 Task: Create in the project BuildPro and in the Backlog issue 'Develop a new feature to allow for dynamic pricing and discounts' a child issue 'Data access policy enforcement and remediation', and assign it to team member softage.3@softage.net. Create in the project BuildPro and in the Backlog issue 'Implement a new feature to allow for product recommendations based on user behavior' a child issue 'Serverless computing application performance testing and optimization', and assign it to team member softage.4@softage.net
Action: Mouse moved to (179, 53)
Screenshot: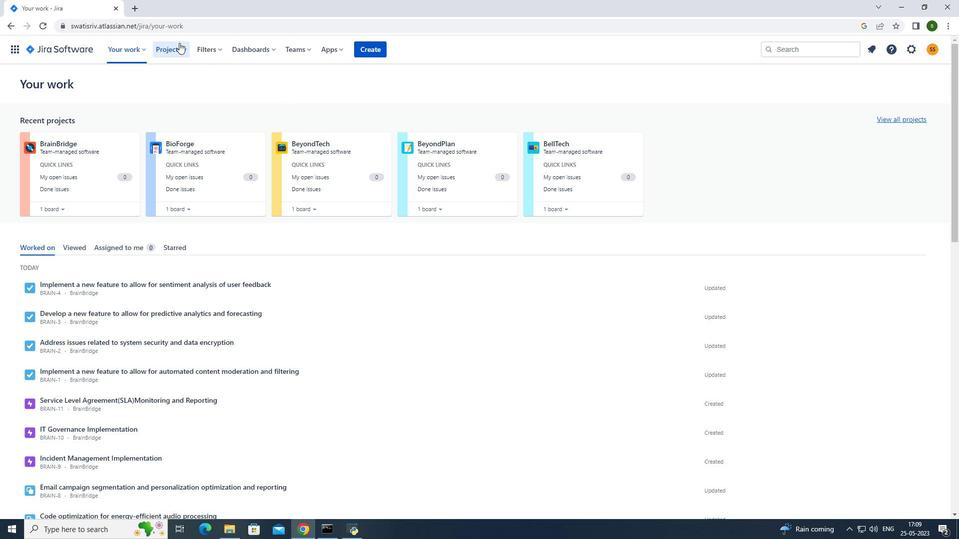 
Action: Mouse pressed left at (179, 53)
Screenshot: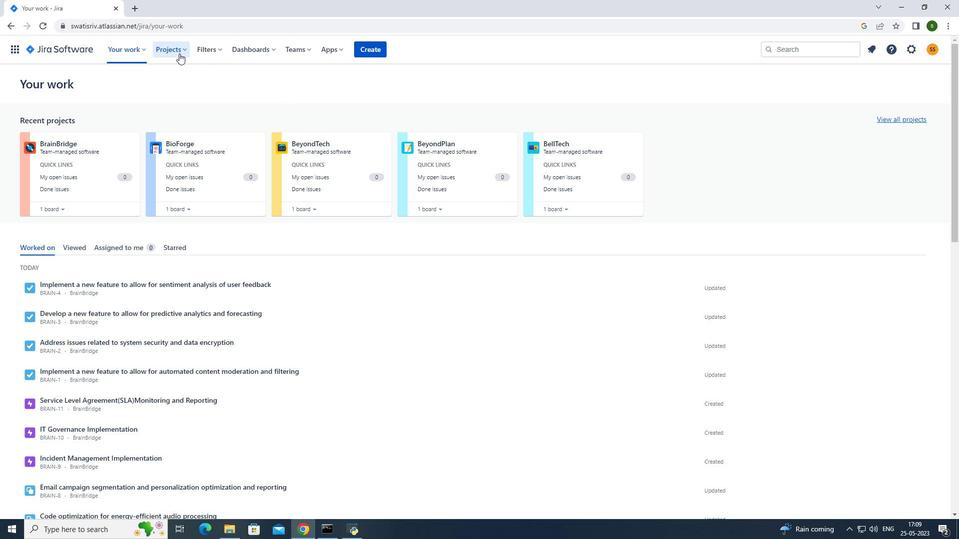 
Action: Mouse moved to (189, 86)
Screenshot: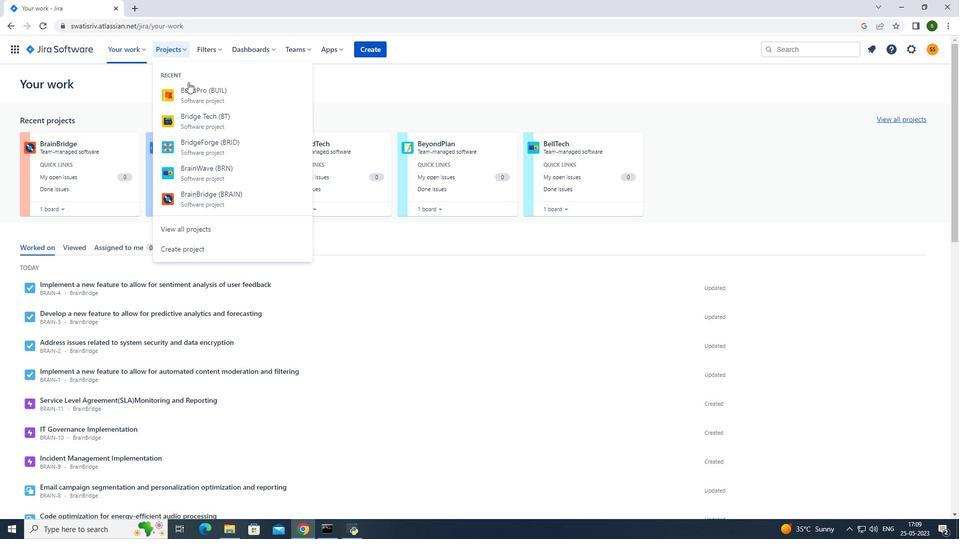 
Action: Mouse pressed left at (189, 86)
Screenshot: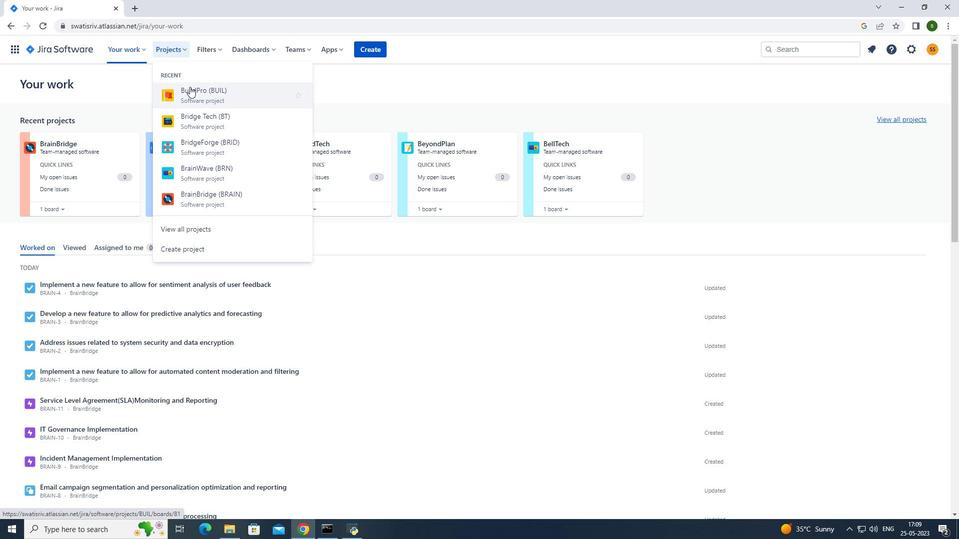 
Action: Mouse moved to (94, 152)
Screenshot: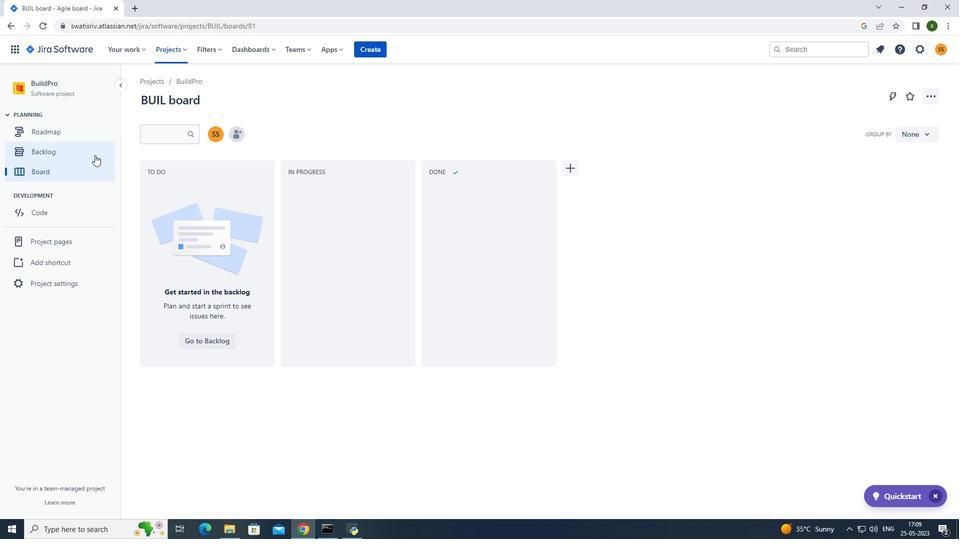 
Action: Mouse pressed left at (94, 152)
Screenshot: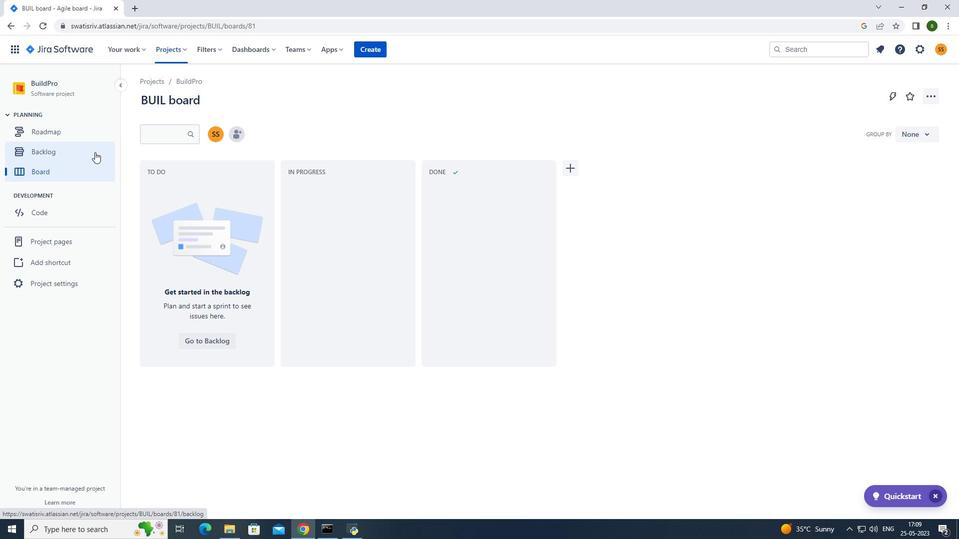 
Action: Mouse moved to (362, 272)
Screenshot: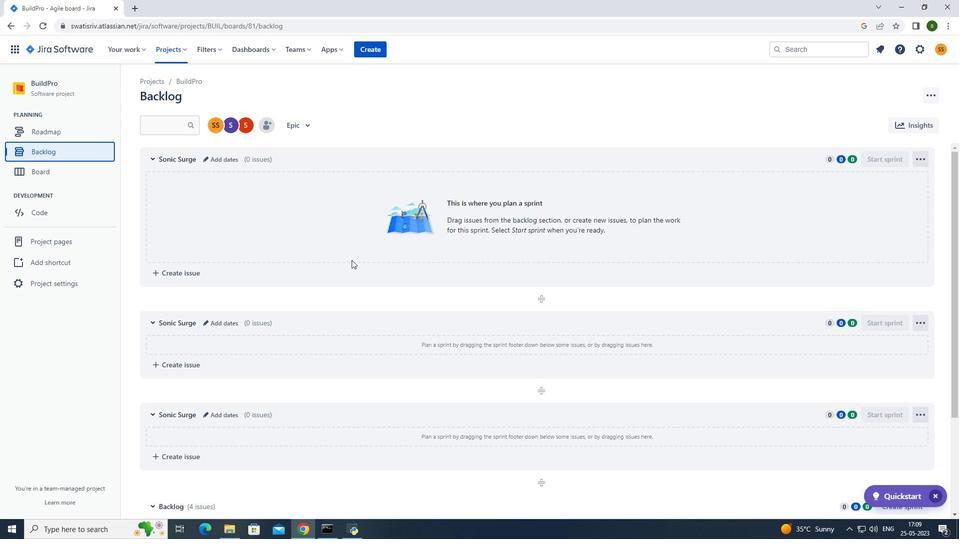 
Action: Mouse scrolled (362, 271) with delta (0, 0)
Screenshot: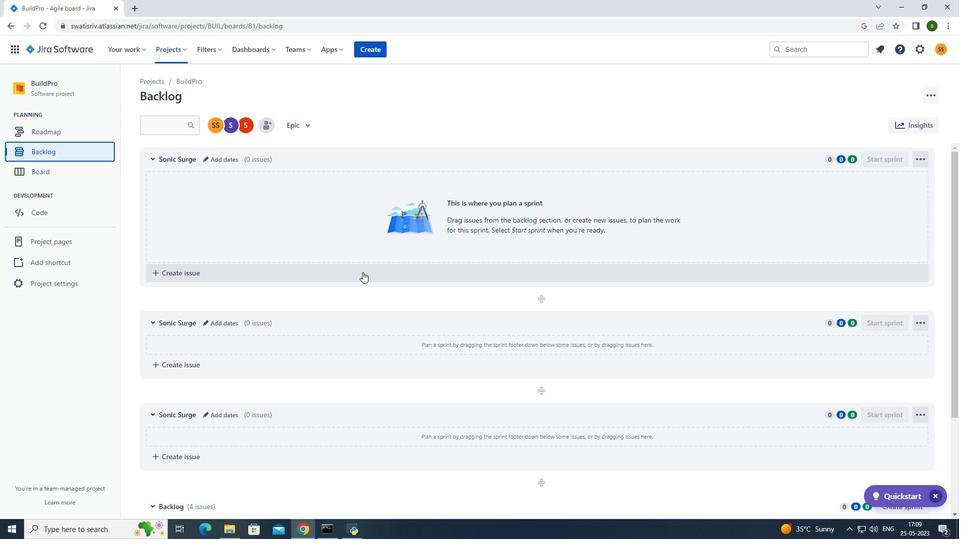 
Action: Mouse scrolled (362, 271) with delta (0, 0)
Screenshot: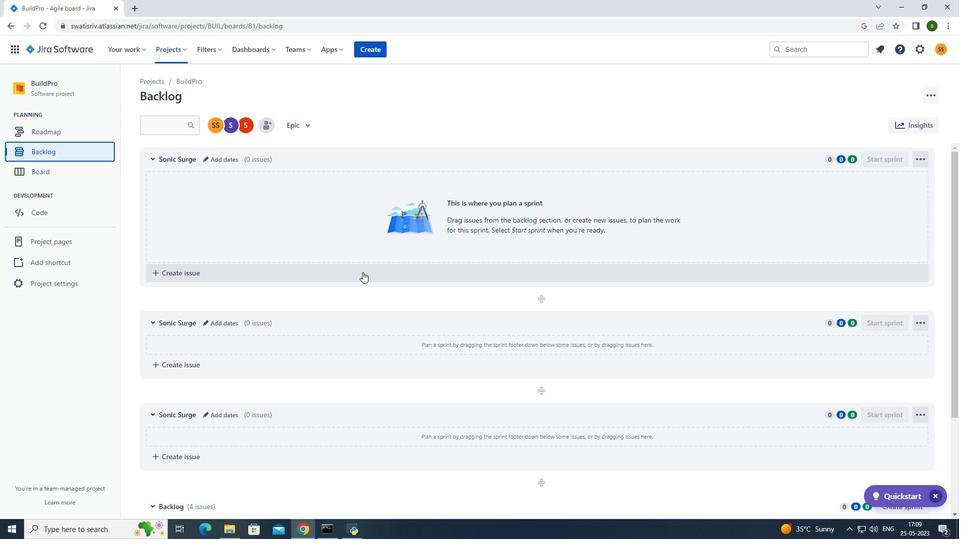 
Action: Mouse scrolled (362, 271) with delta (0, 0)
Screenshot: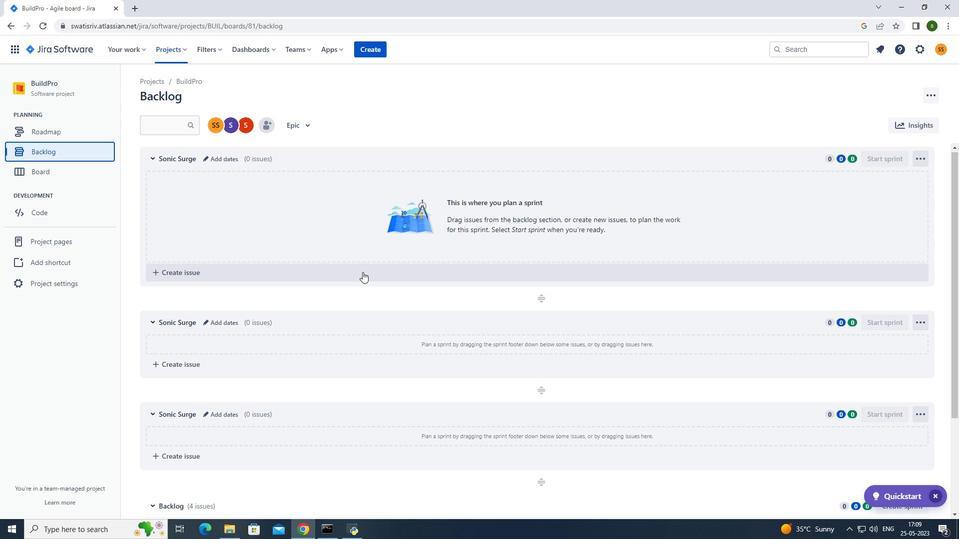
Action: Mouse scrolled (362, 271) with delta (0, 0)
Screenshot: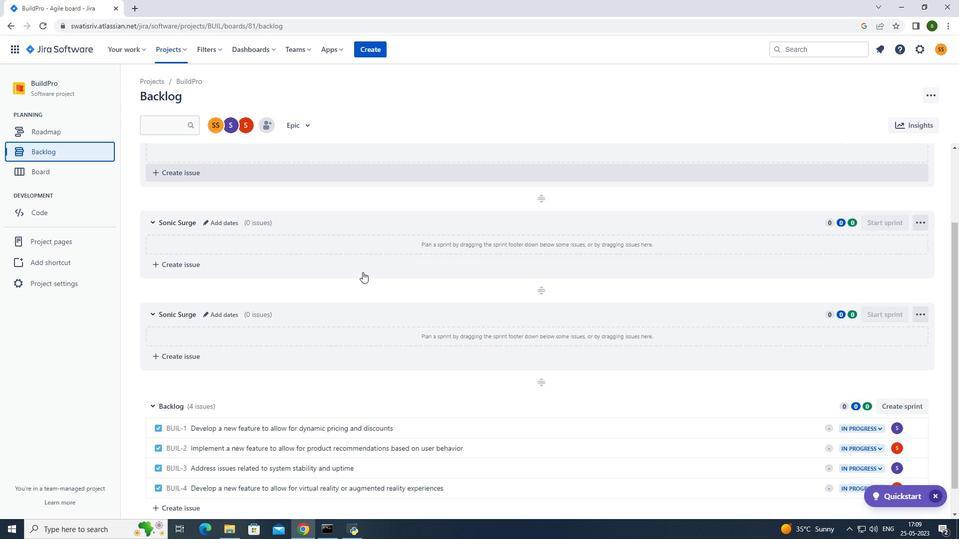 
Action: Mouse scrolled (362, 271) with delta (0, 0)
Screenshot: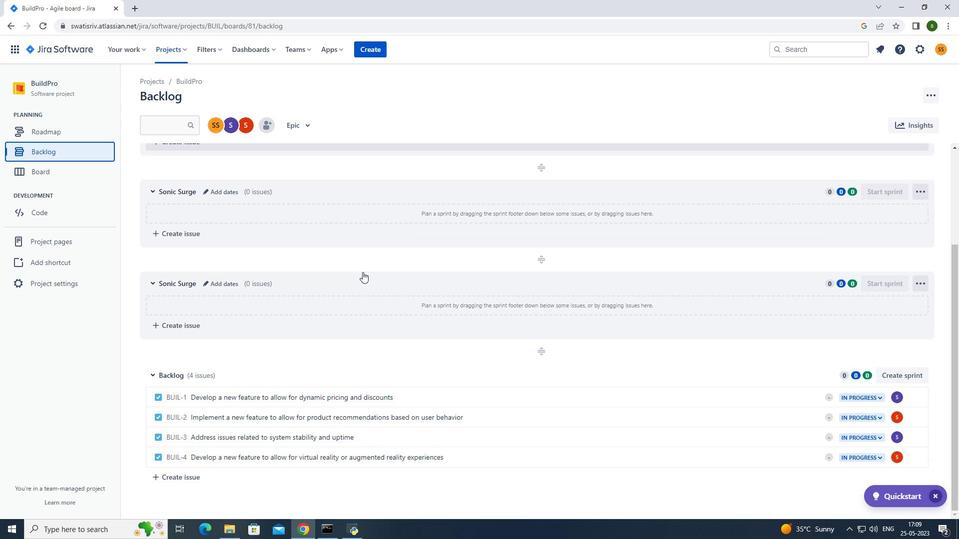 
Action: Mouse moved to (578, 391)
Screenshot: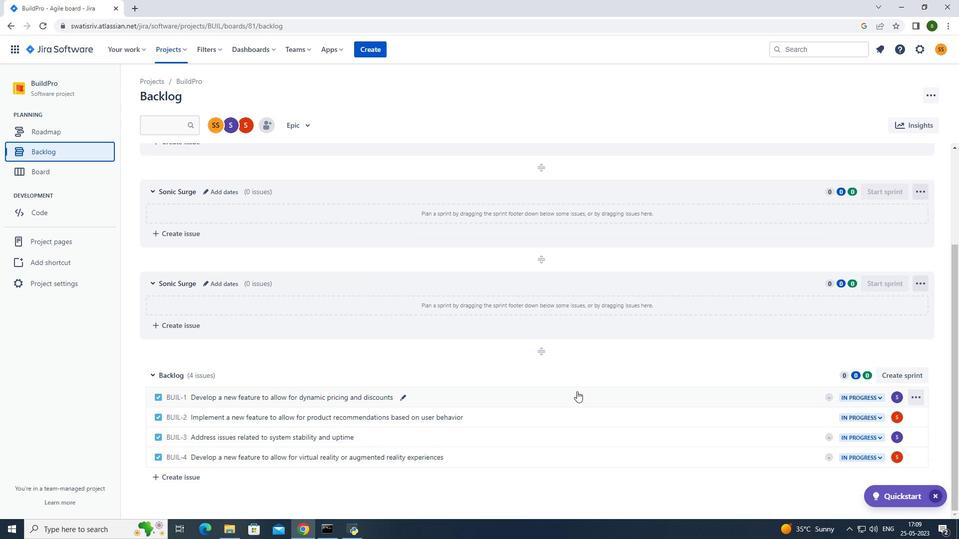 
Action: Mouse pressed left at (578, 391)
Screenshot: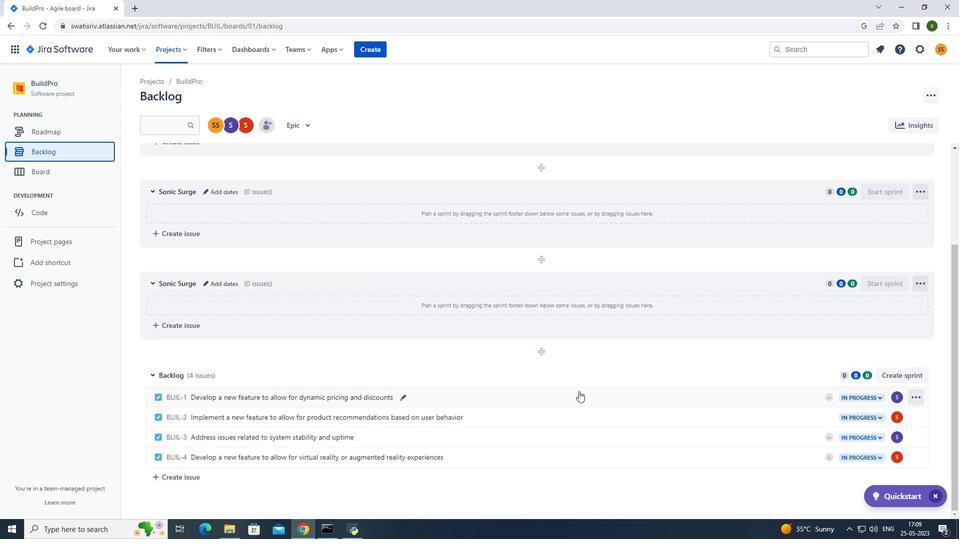
Action: Mouse moved to (784, 218)
Screenshot: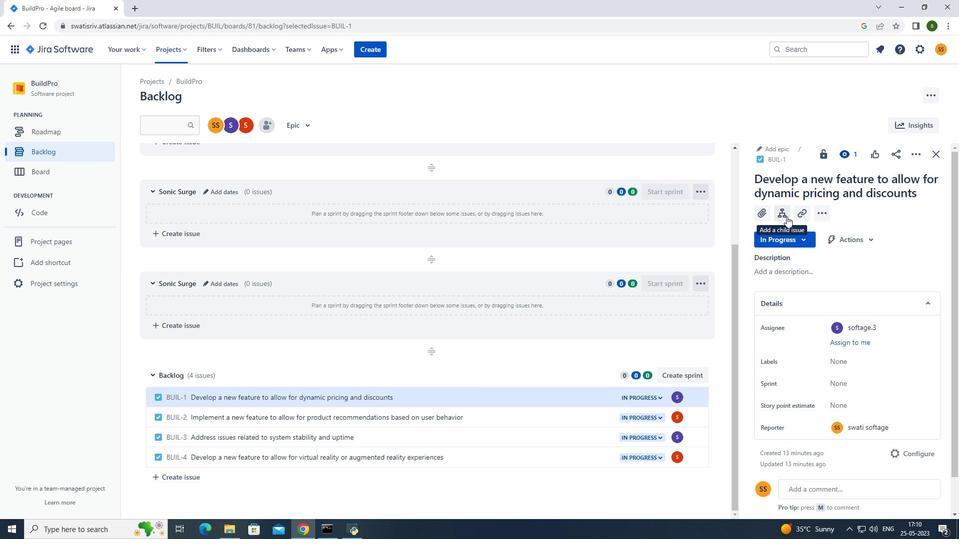
Action: Mouse pressed left at (784, 218)
Screenshot: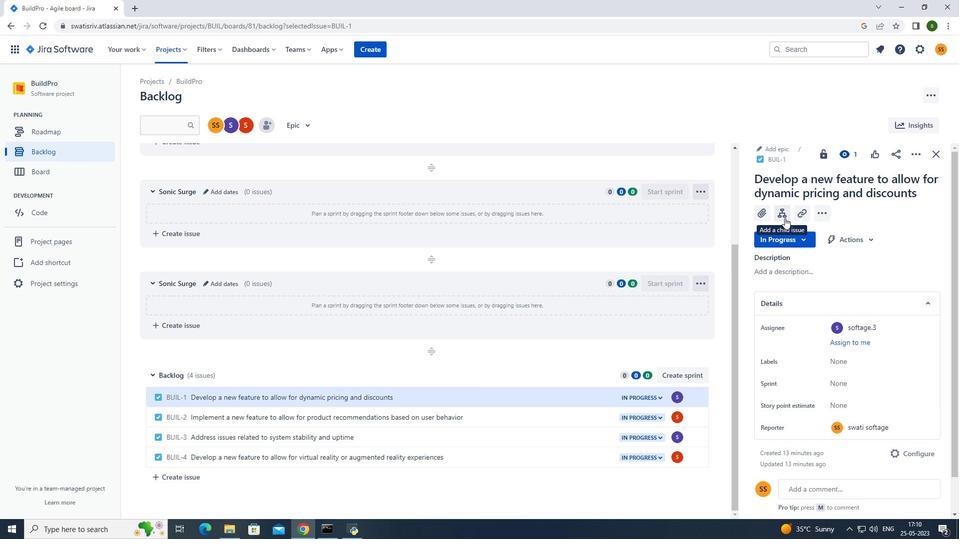 
Action: Mouse moved to (806, 318)
Screenshot: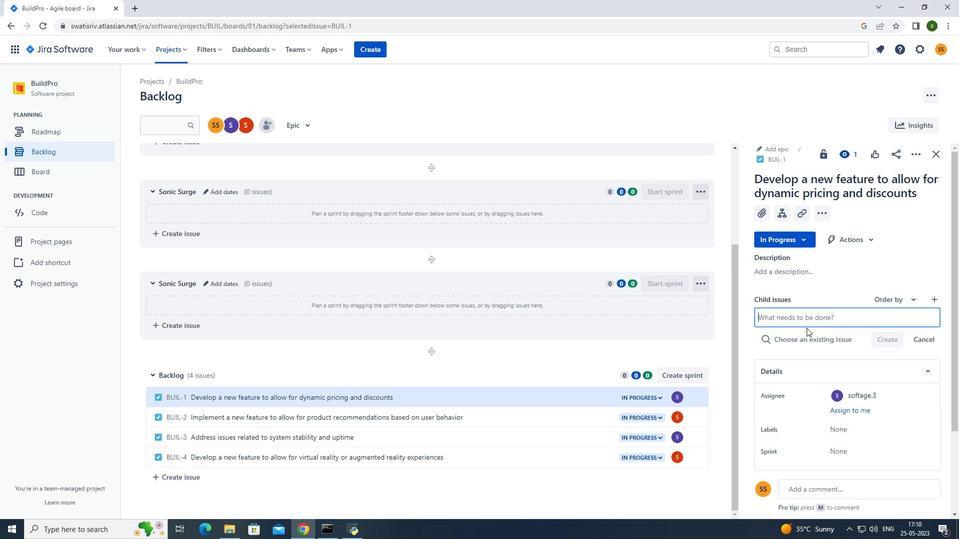 
Action: Mouse pressed left at (806, 318)
Screenshot: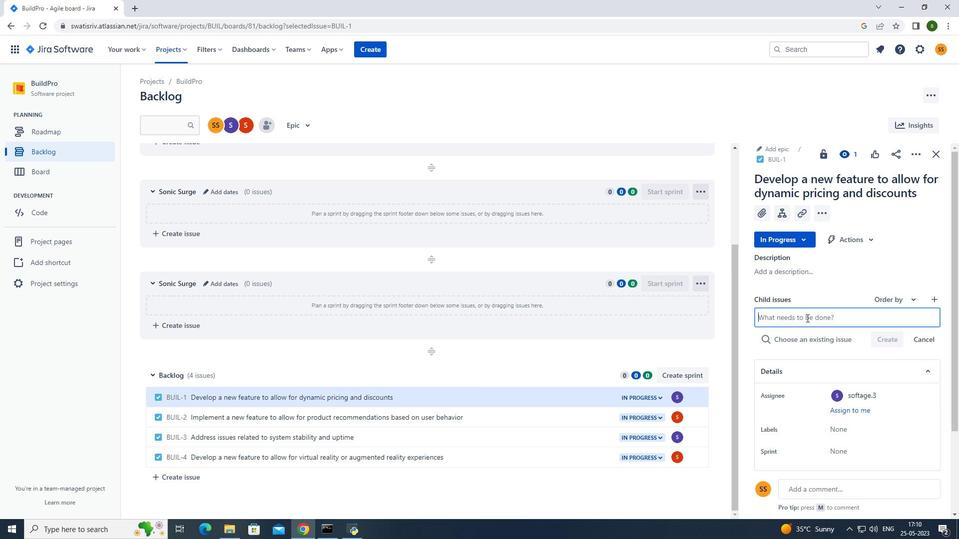 
Action: Key pressed <Key.caps_lock>D<Key.caps_lock>ata<Key.space>access<Key.space>policy<Key.space>enforcemnt<Key.space>and<Key.space>remediation<Key.enter>
Screenshot: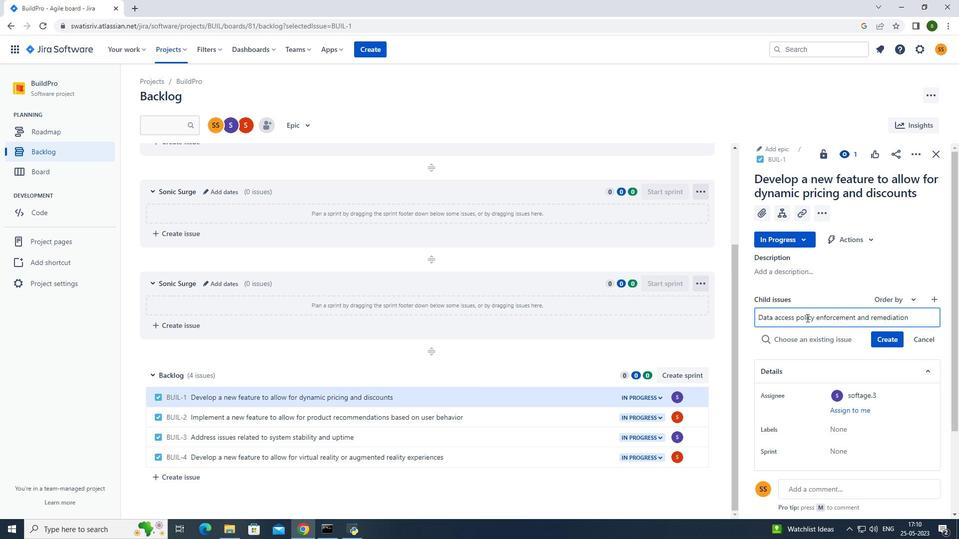 
Action: Mouse moved to (897, 320)
Screenshot: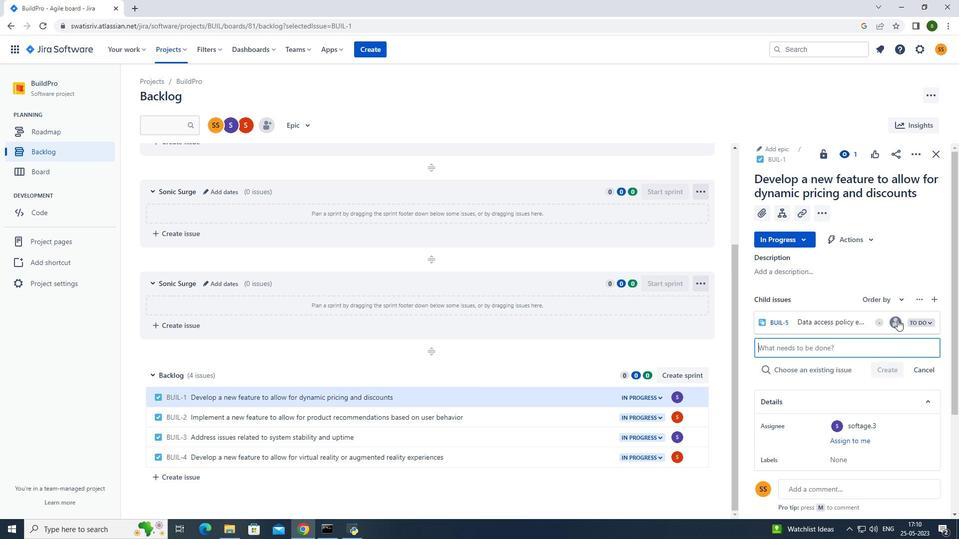 
Action: Mouse pressed left at (897, 320)
Screenshot: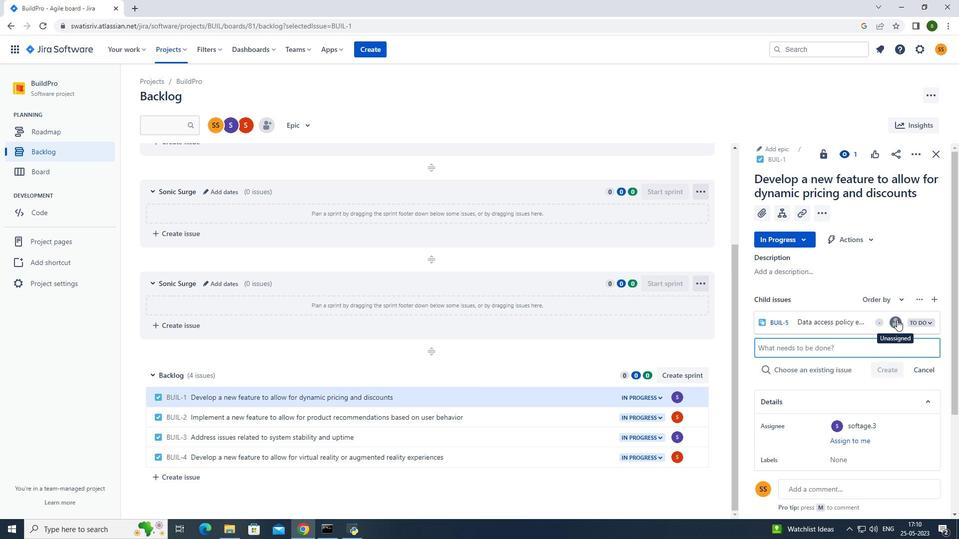 
Action: Mouse moved to (821, 269)
Screenshot: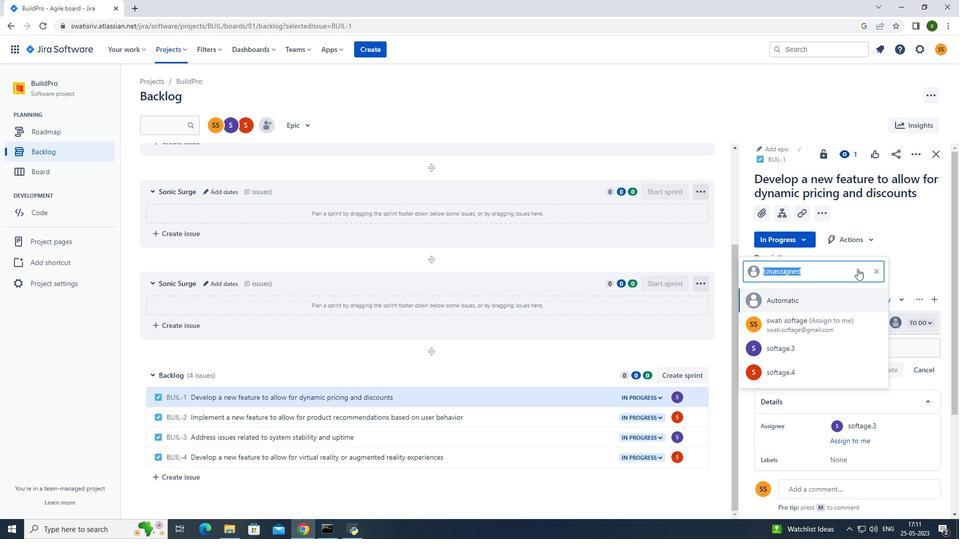 
Action: Key pressed softage.3<Key.shift>@softage.net
Screenshot: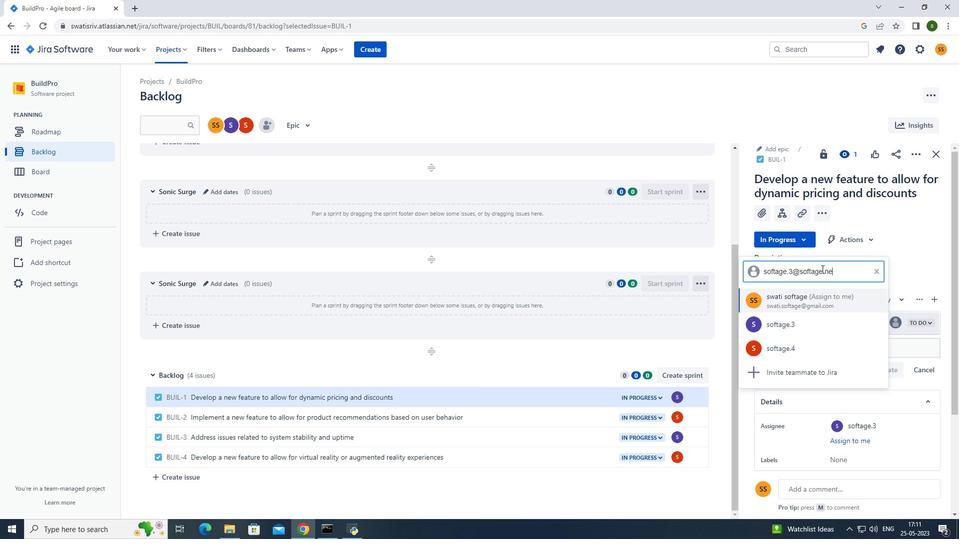 
Action: Mouse moved to (808, 316)
Screenshot: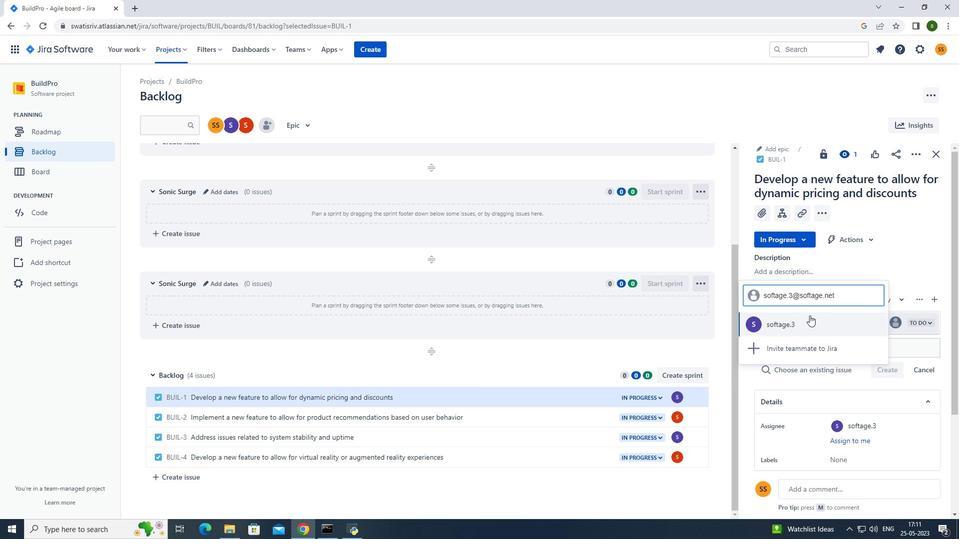 
Action: Mouse pressed left at (808, 316)
Screenshot: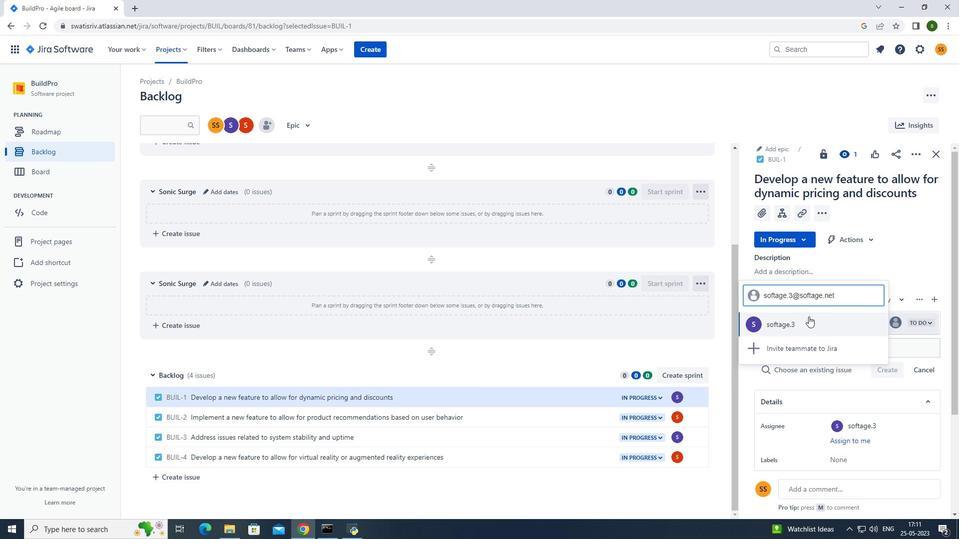 
Action: Mouse moved to (184, 54)
Screenshot: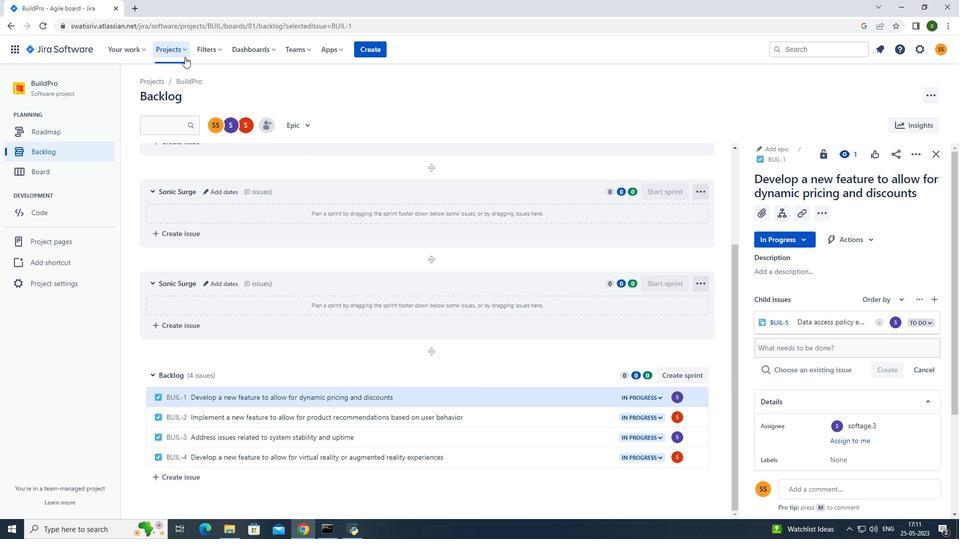 
Action: Mouse pressed left at (184, 54)
Screenshot: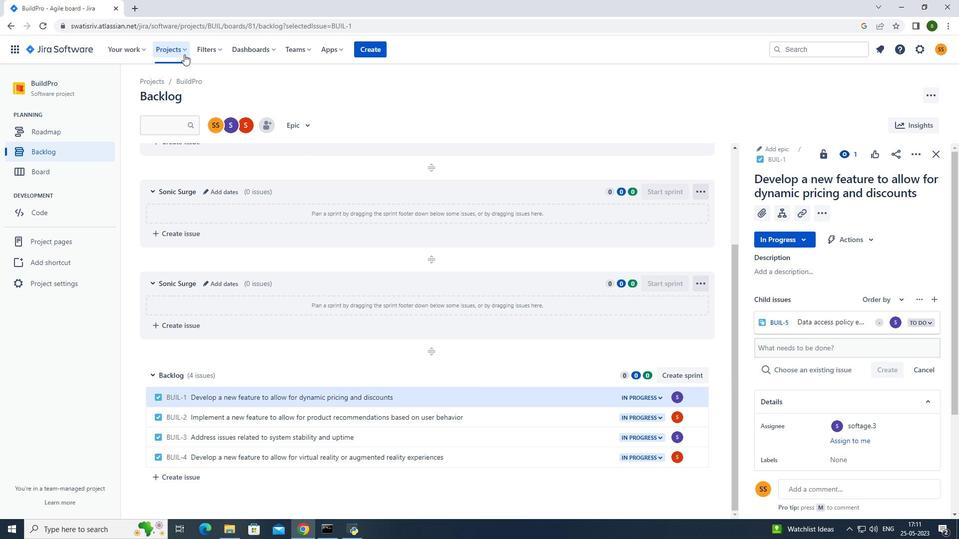 
Action: Mouse moved to (194, 90)
Screenshot: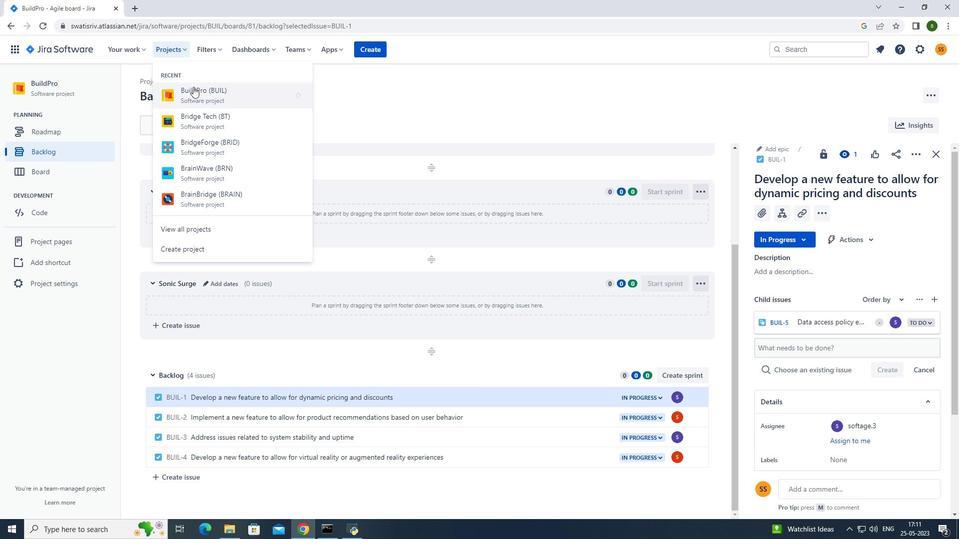 
Action: Mouse pressed left at (194, 90)
Screenshot: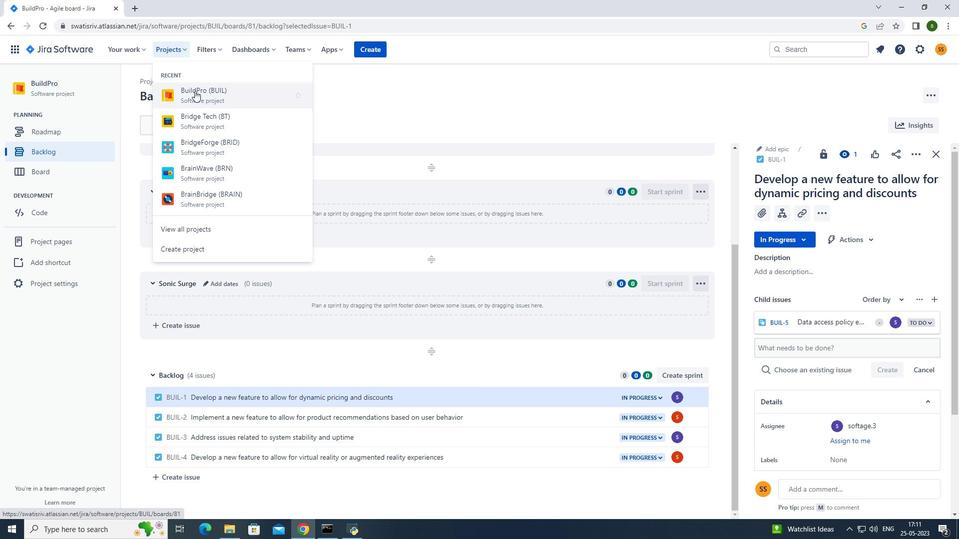 
Action: Mouse moved to (84, 147)
Screenshot: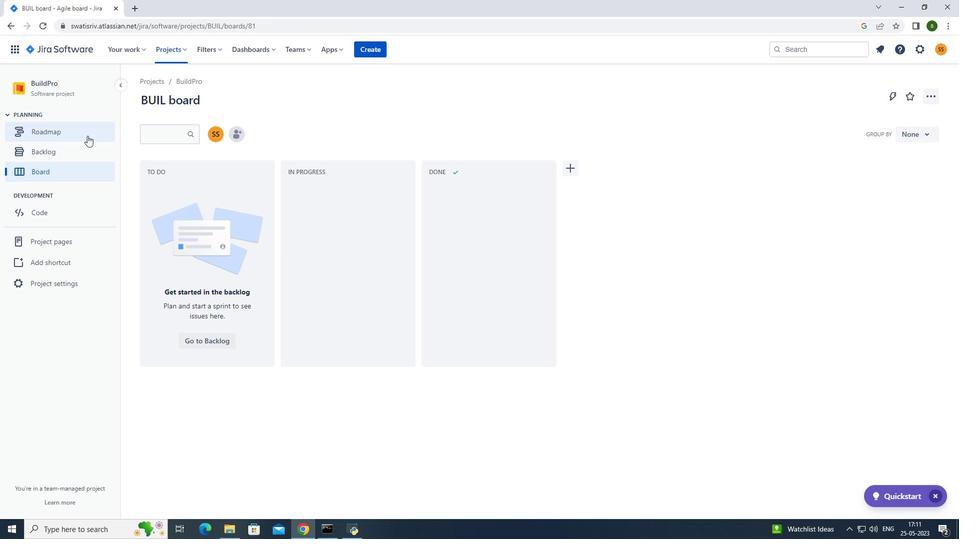 
Action: Mouse pressed left at (84, 147)
Screenshot: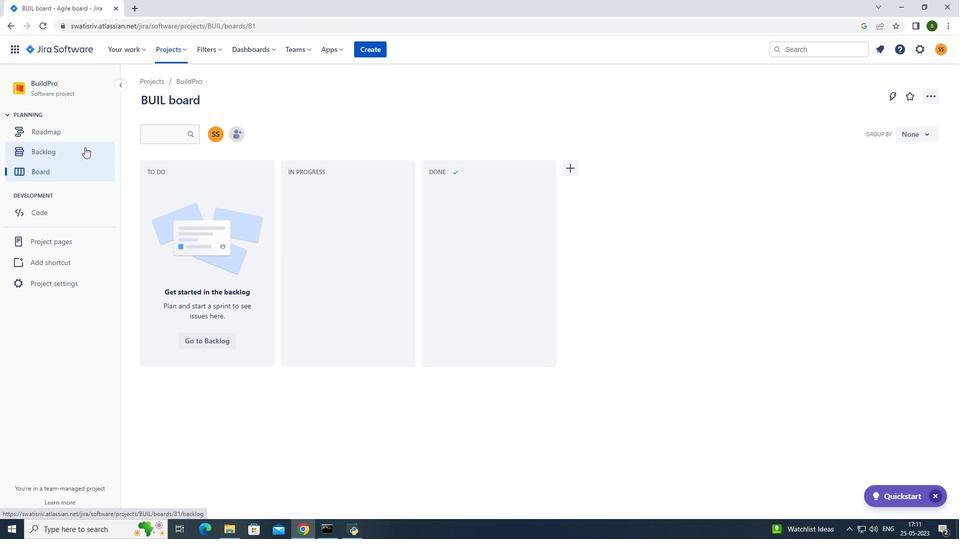 
Action: Mouse moved to (318, 251)
Screenshot: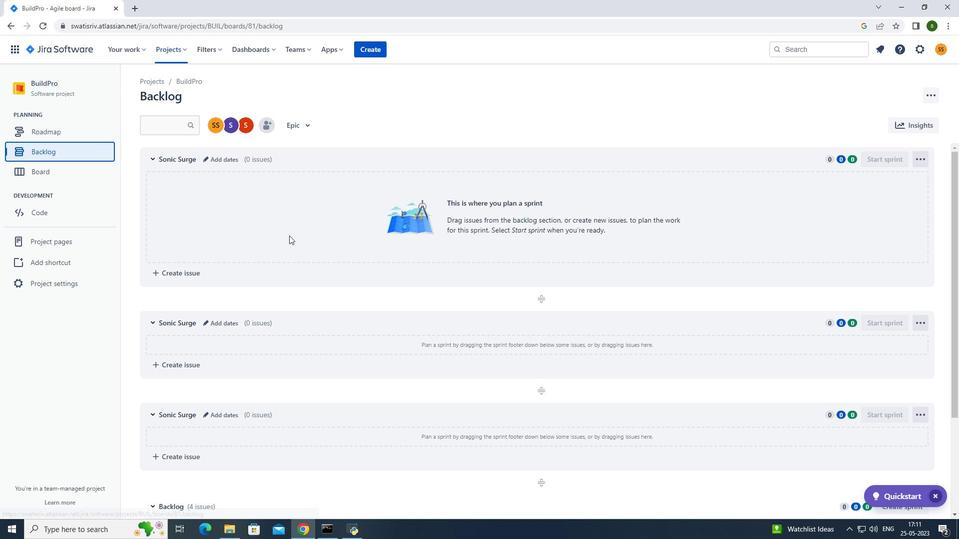
Action: Mouse scrolled (318, 251) with delta (0, 0)
Screenshot: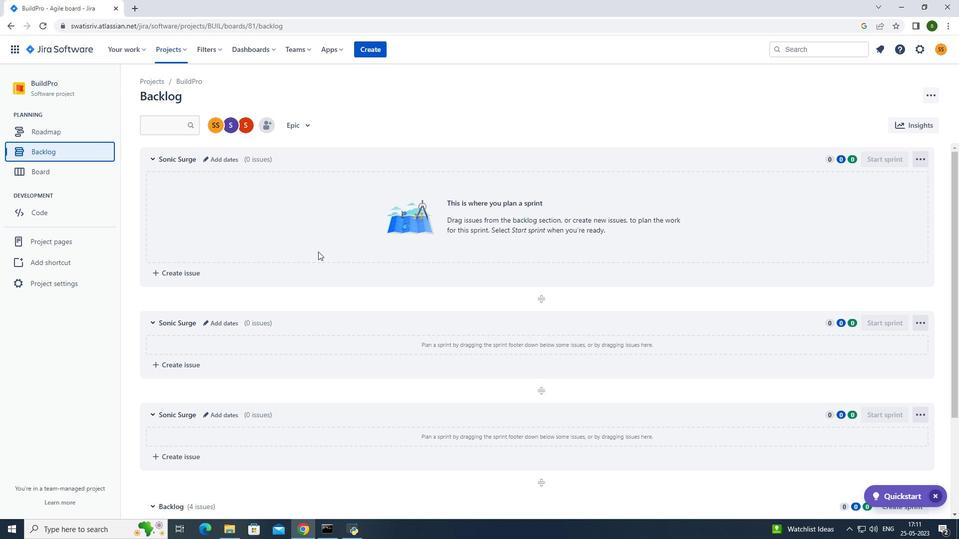 
Action: Mouse scrolled (318, 251) with delta (0, 0)
Screenshot: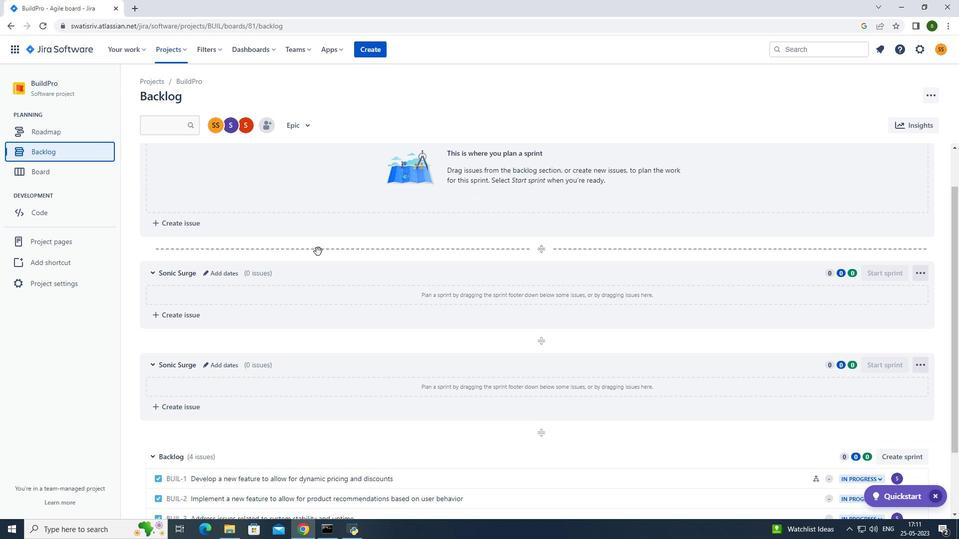 
Action: Mouse scrolled (318, 251) with delta (0, 0)
Screenshot: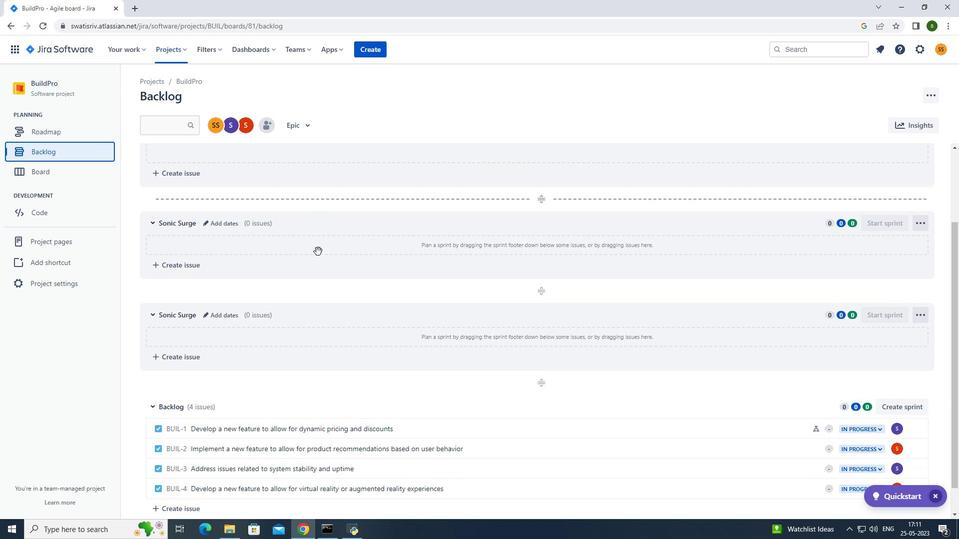 
Action: Mouse scrolled (318, 251) with delta (0, 0)
Screenshot: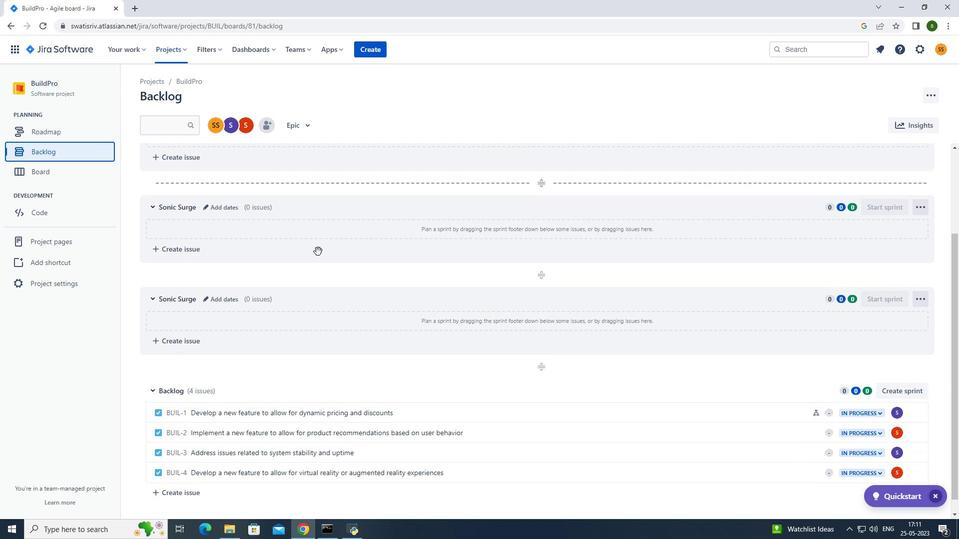 
Action: Mouse scrolled (318, 251) with delta (0, 0)
Screenshot: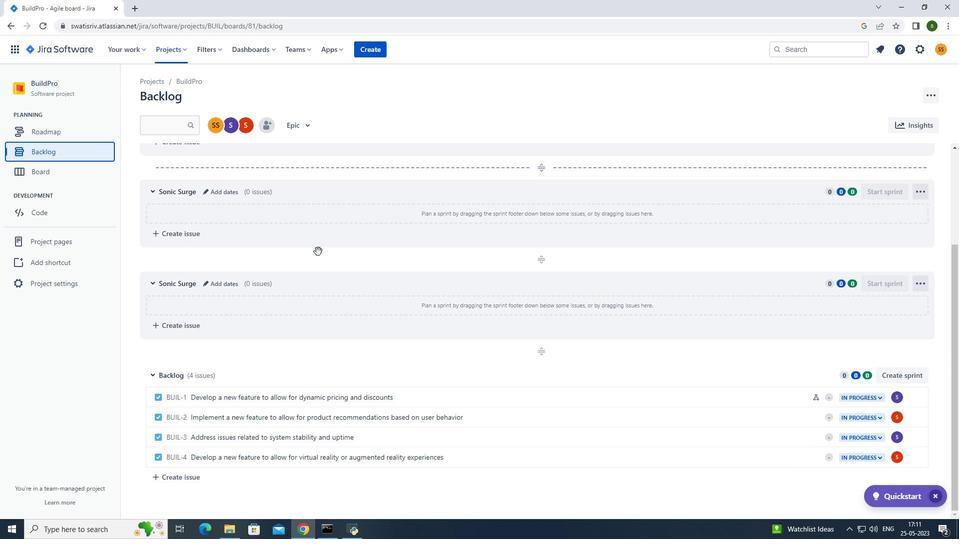 
Action: Mouse moved to (545, 417)
Screenshot: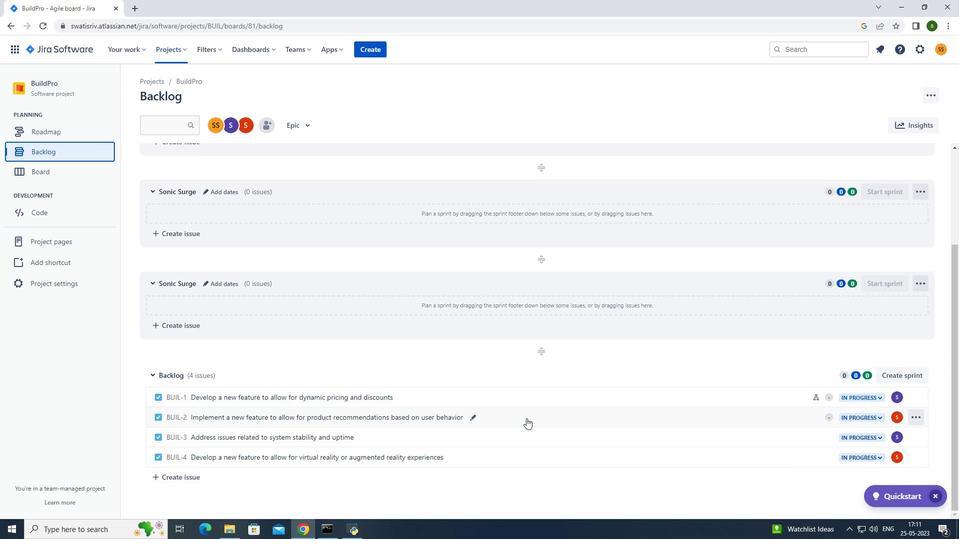 
Action: Mouse pressed left at (545, 417)
Screenshot: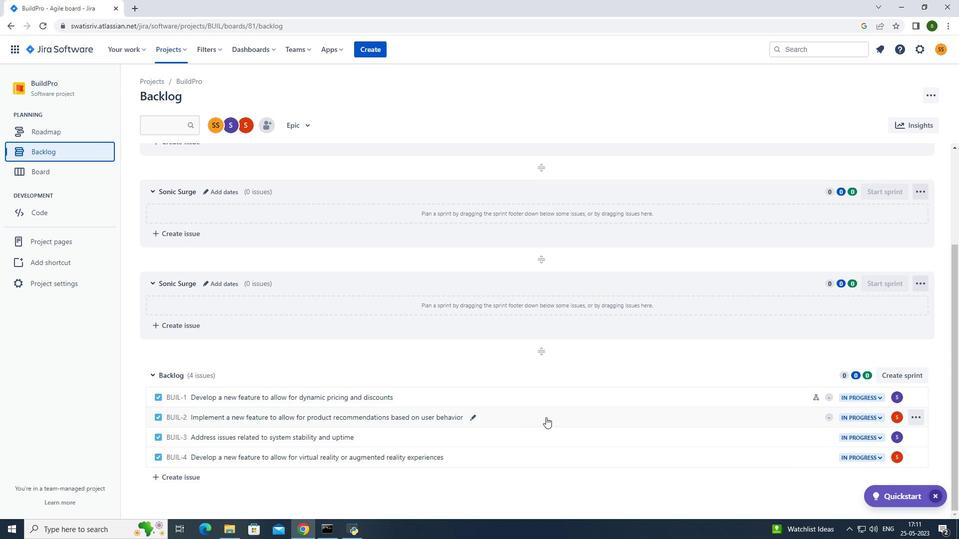 
Action: Mouse moved to (782, 227)
Screenshot: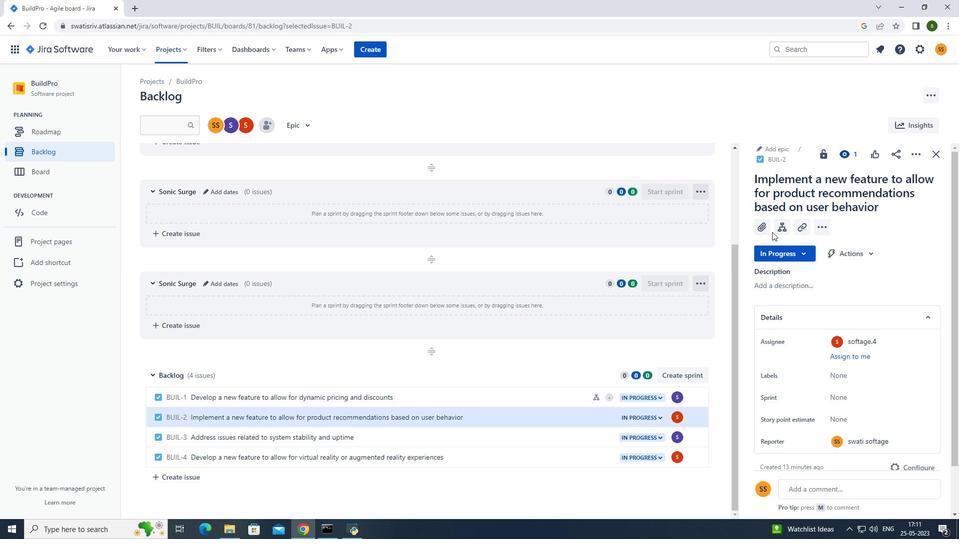 
Action: Mouse pressed left at (782, 227)
Screenshot: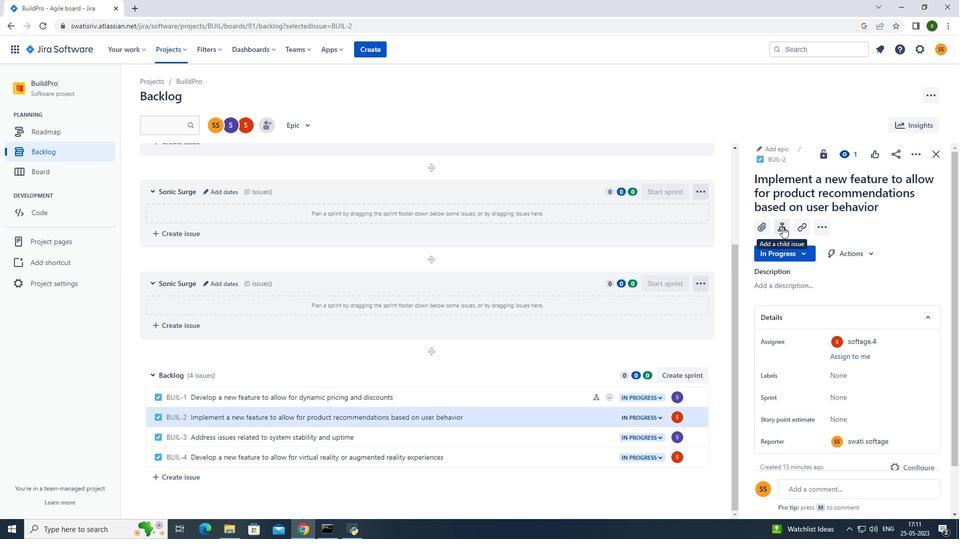 
Action: Mouse moved to (815, 317)
Screenshot: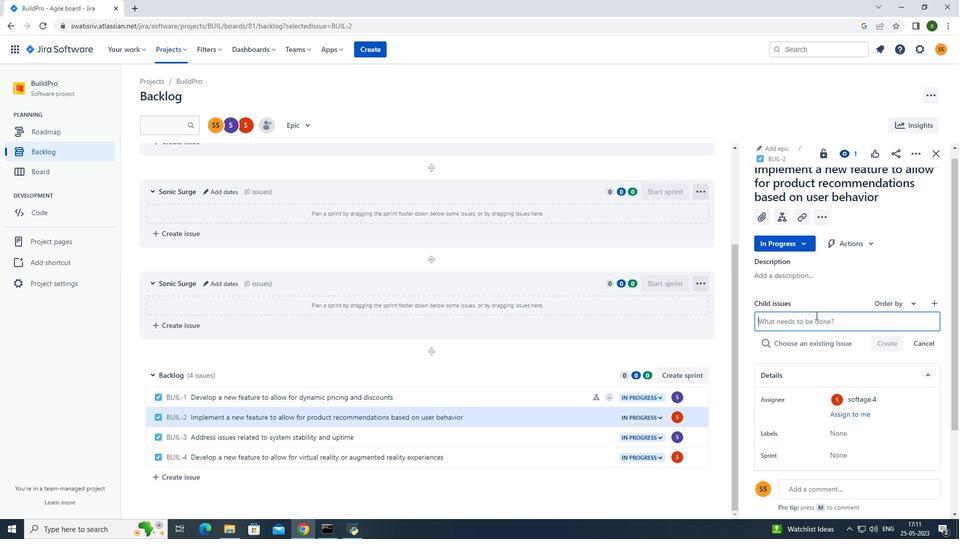 
Action: Mouse pressed left at (815, 317)
Screenshot: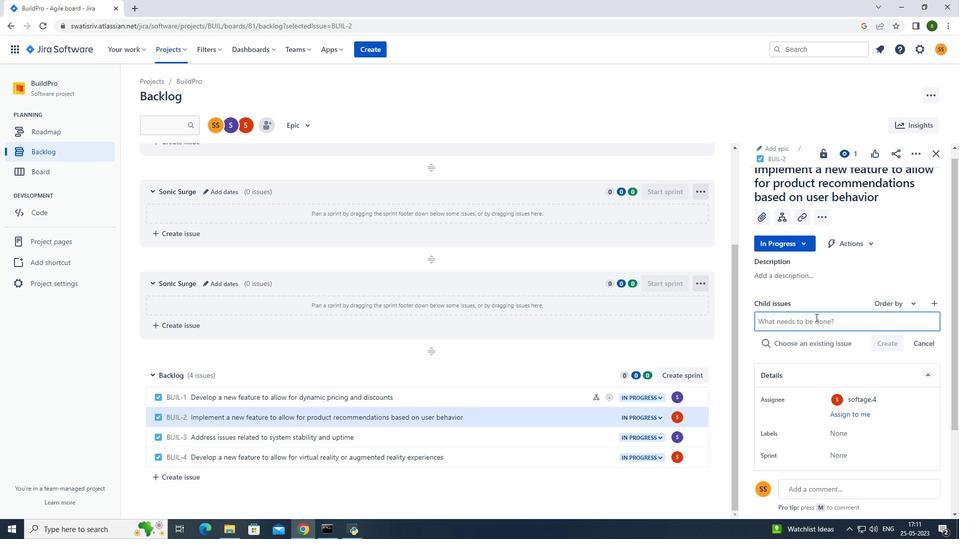 
Action: Key pressed <Key.caps_lock>S<Key.caps_lock>erverless<Key.space>computing<Key.space>application<Key.space>performance<Key.space>testing<Key.space>and<Key.space>optimization<Key.enter>
Screenshot: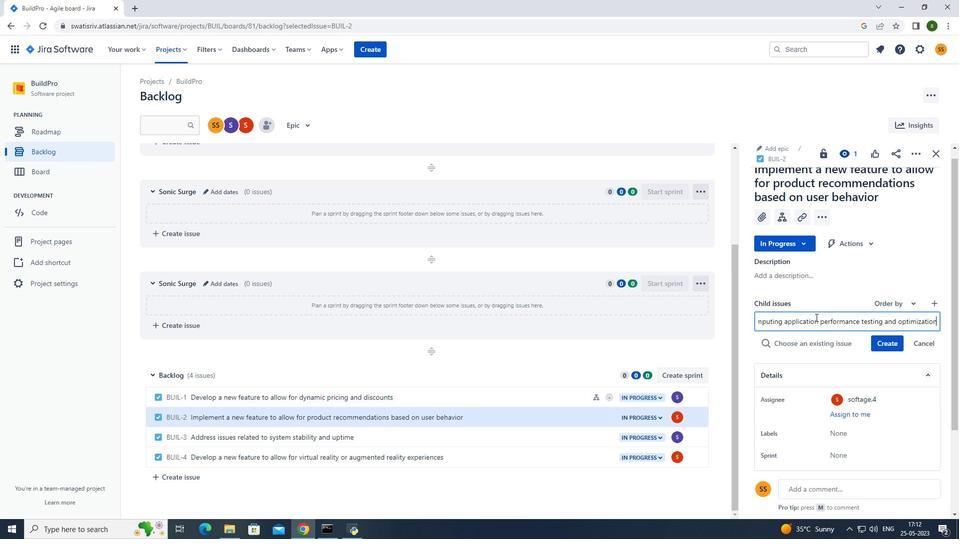 
Action: Mouse moved to (895, 324)
Screenshot: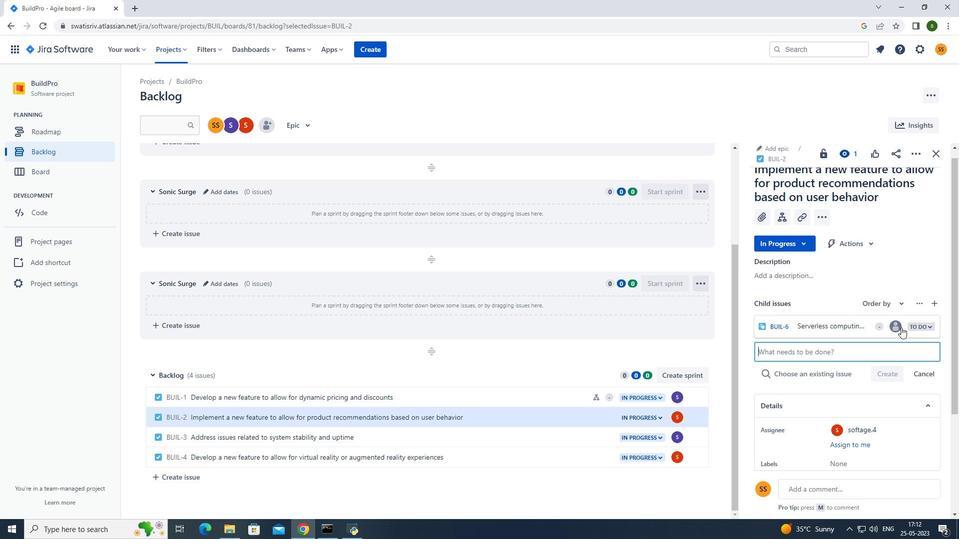 
Action: Mouse pressed left at (895, 324)
Screenshot: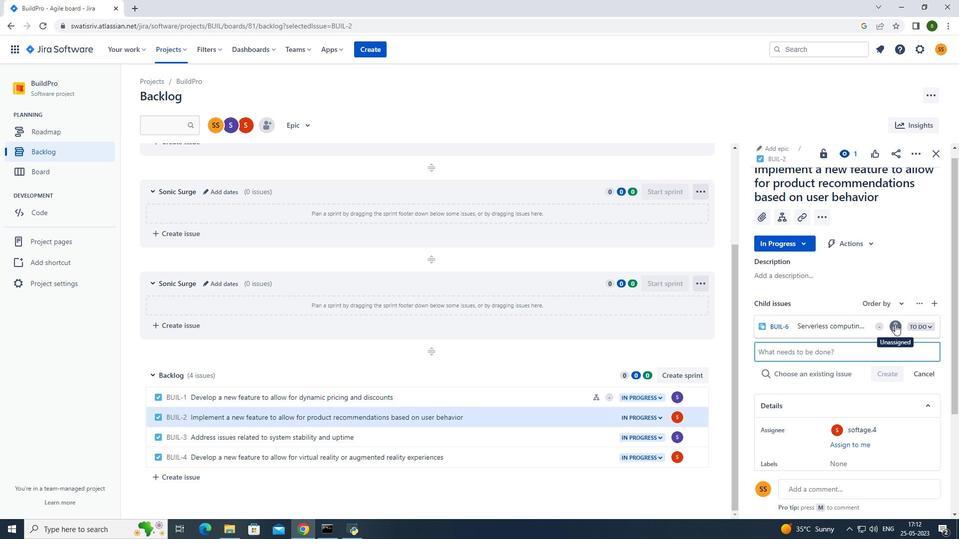 
Action: Mouse moved to (839, 279)
Screenshot: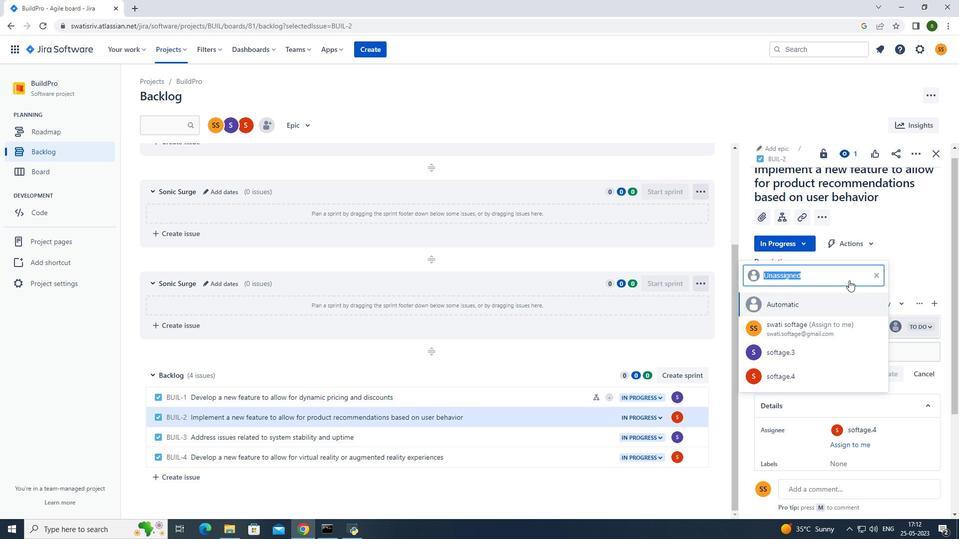 
Action: Key pressed softage.4<Key.shift>@softage.net
Screenshot: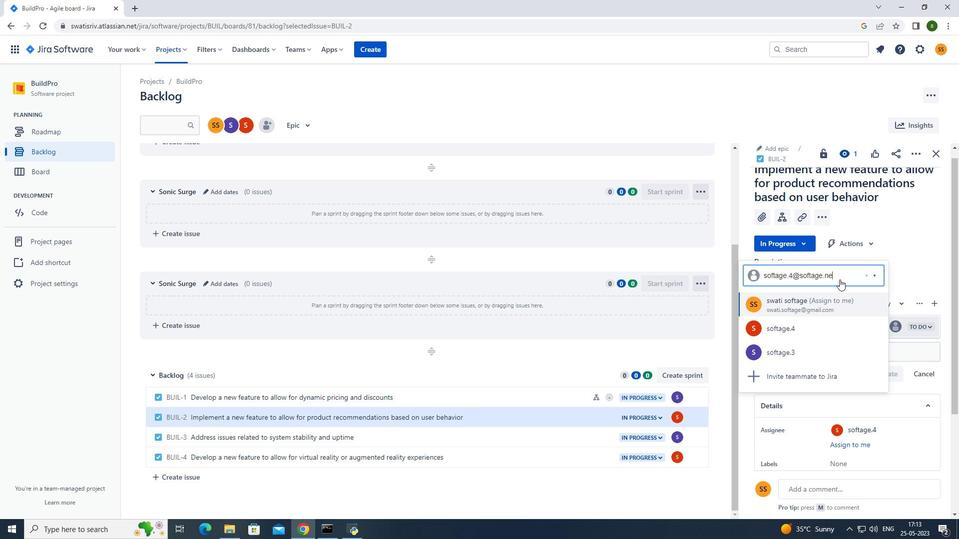 
Action: Mouse moved to (830, 327)
Screenshot: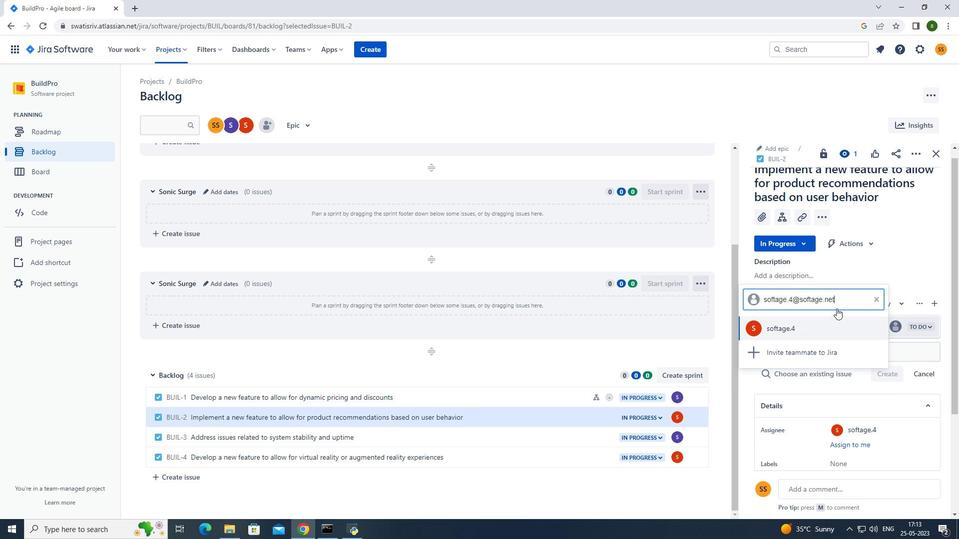 
Action: Mouse pressed left at (830, 327)
Screenshot: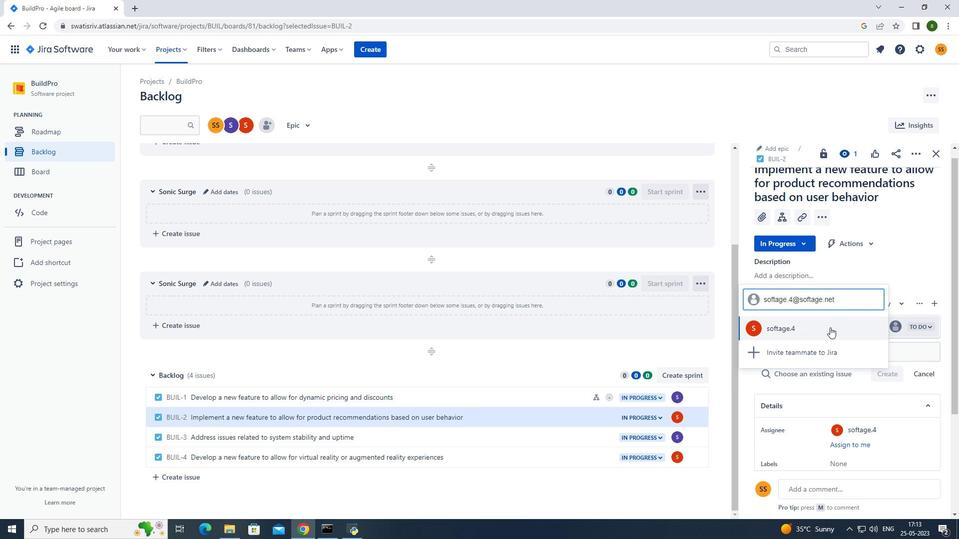 
Action: Mouse moved to (554, 84)
Screenshot: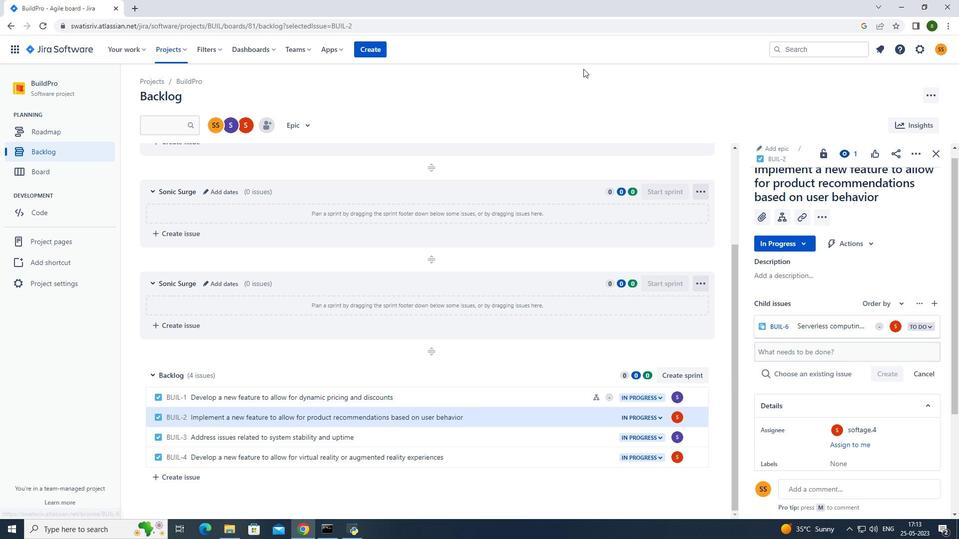 
Action: Mouse pressed left at (554, 84)
Screenshot: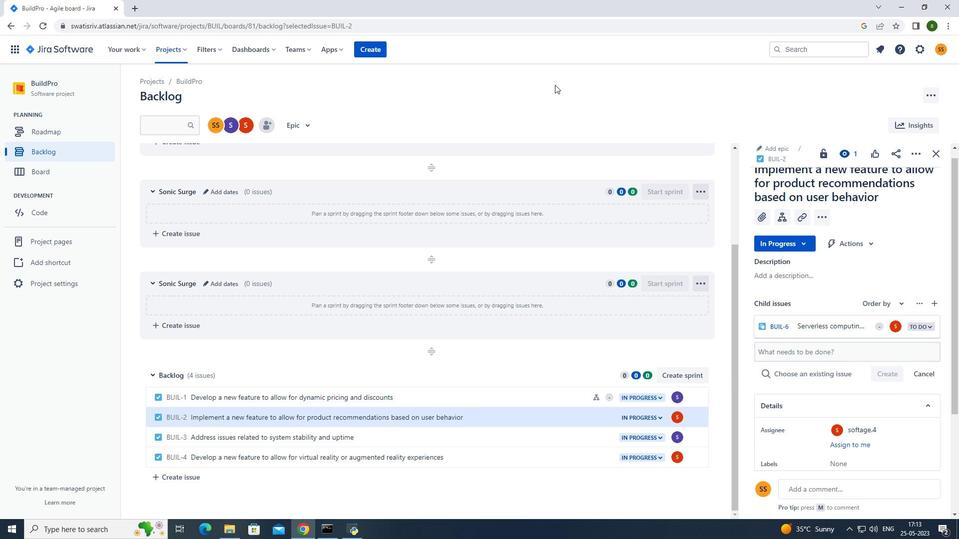 
